 Task: Change page margins to "custom numbers bottom 1.447".
Action: Mouse moved to (82, 138)
Screenshot: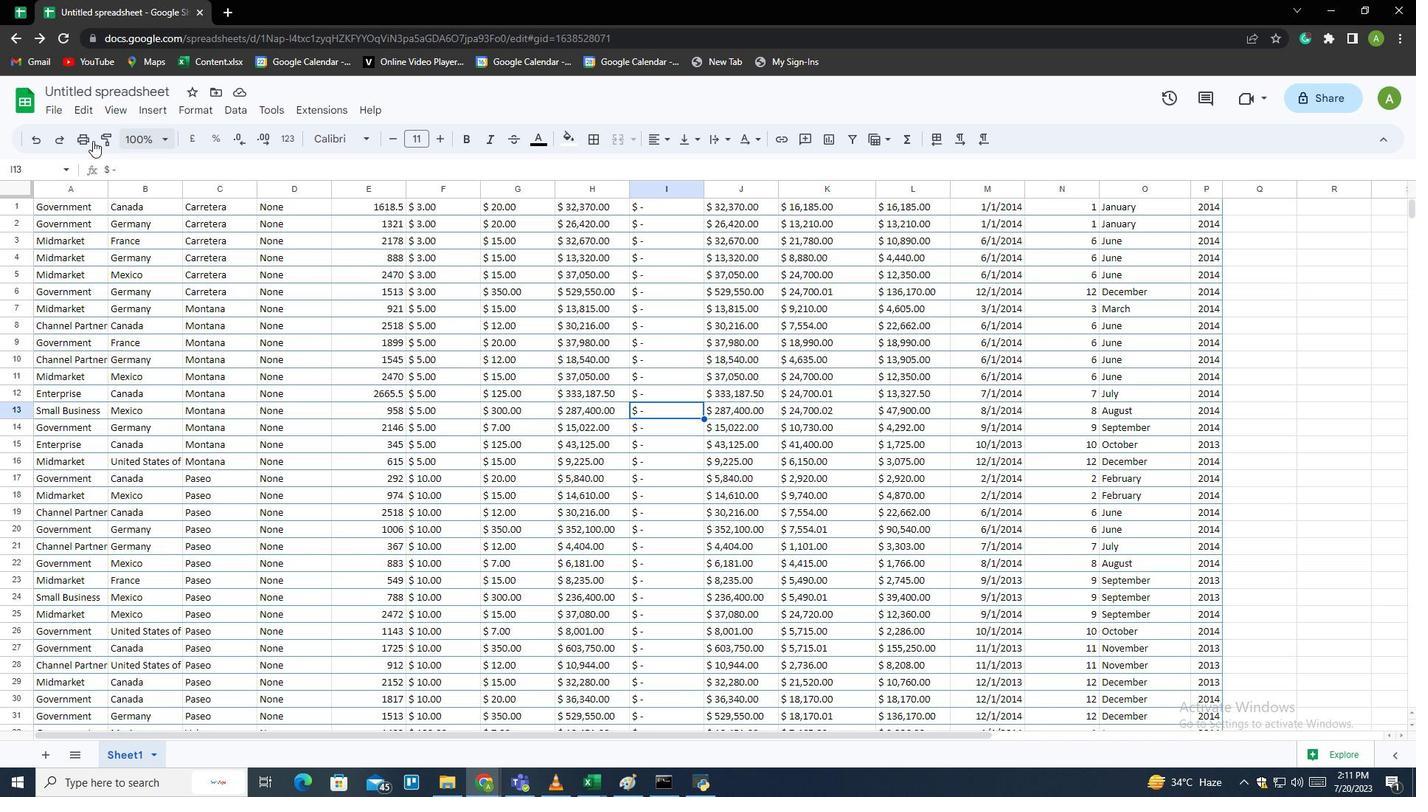 
Action: Mouse pressed left at (82, 138)
Screenshot: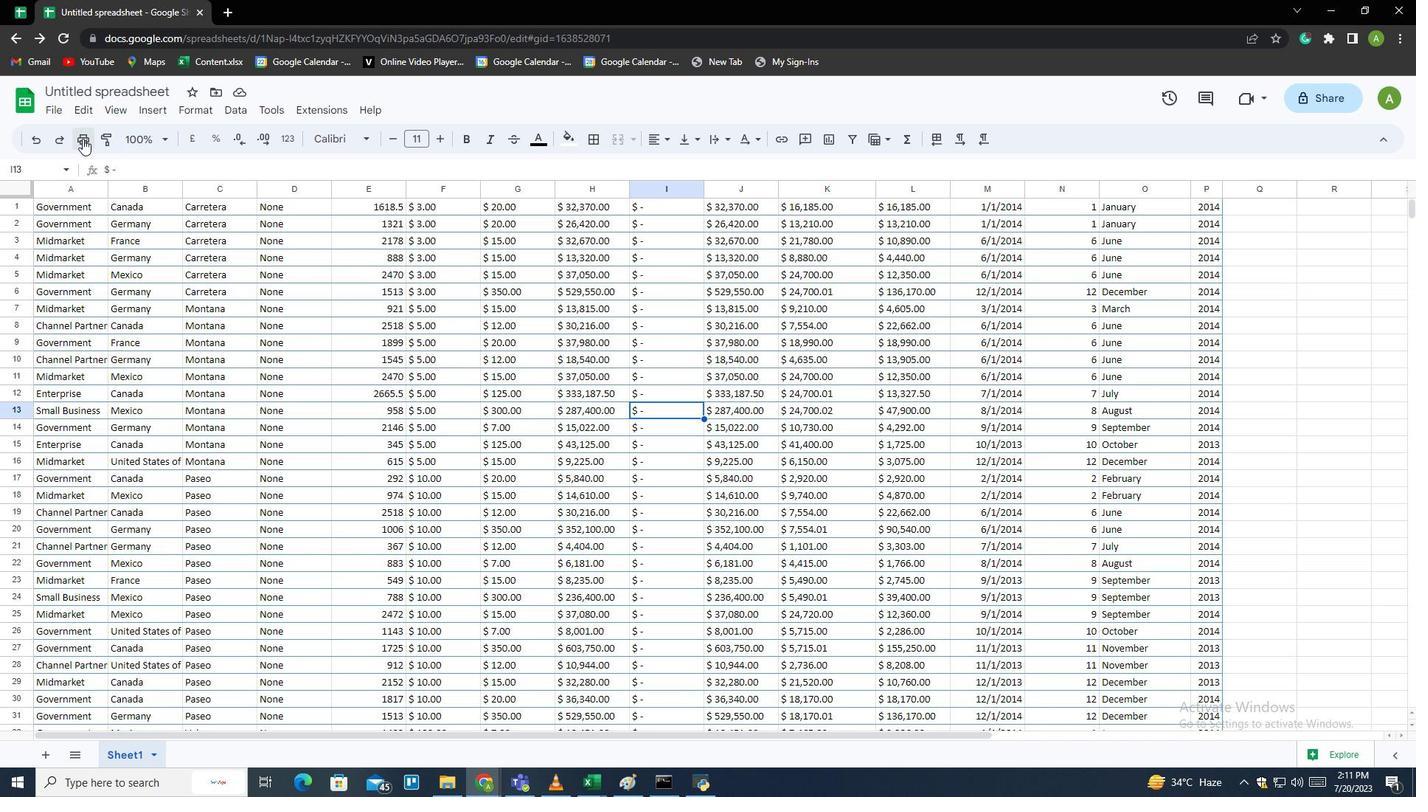 
Action: Mouse moved to (1230, 414)
Screenshot: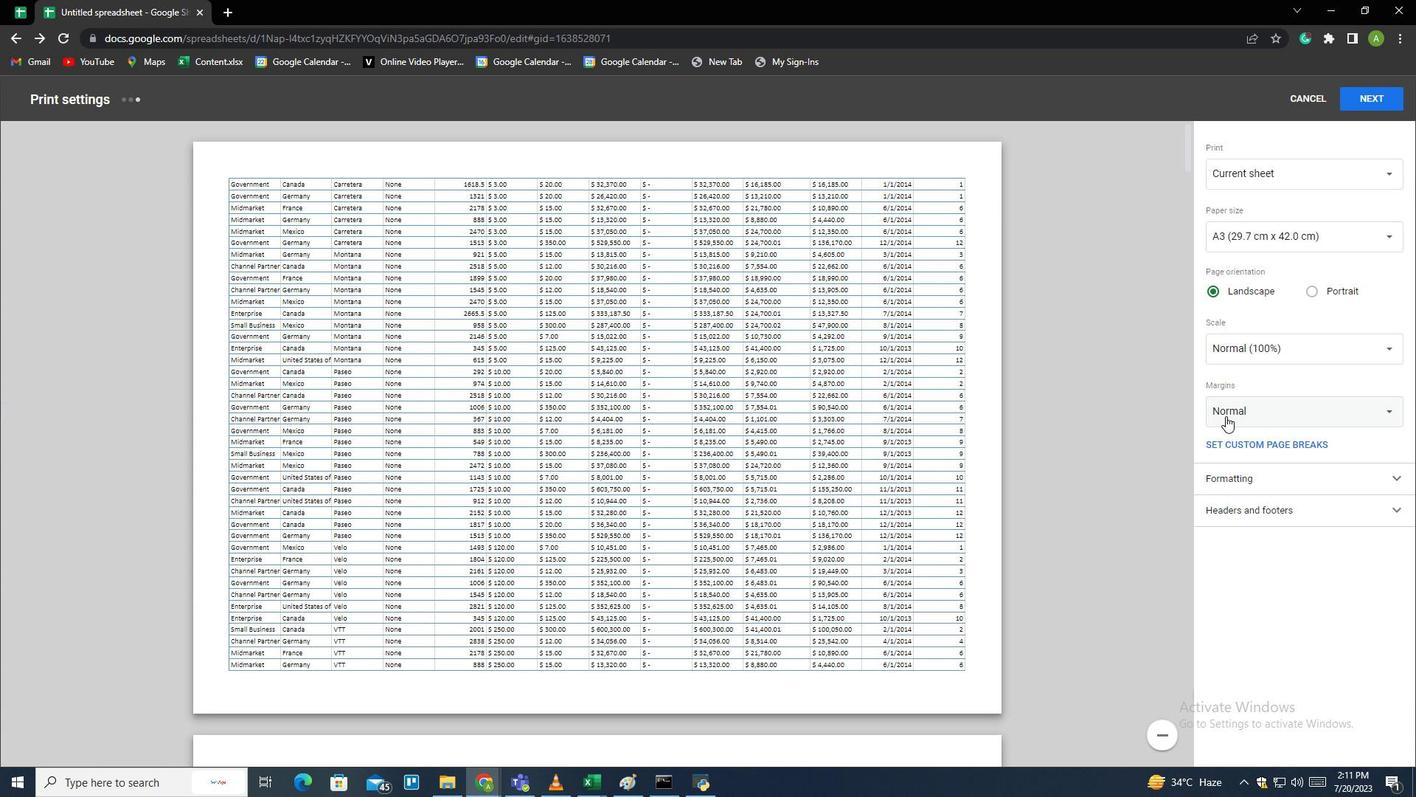 
Action: Mouse pressed left at (1230, 414)
Screenshot: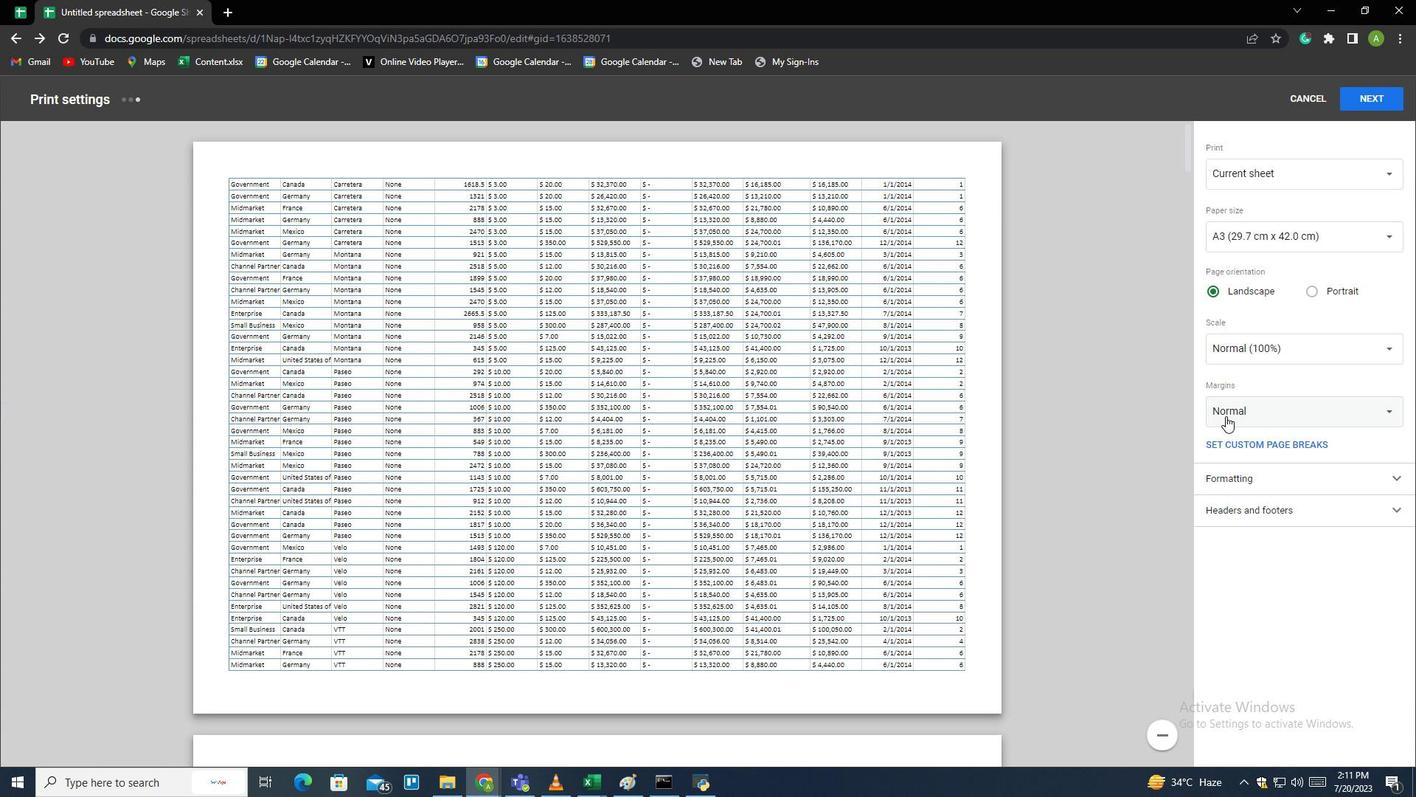 
Action: Mouse moved to (1249, 489)
Screenshot: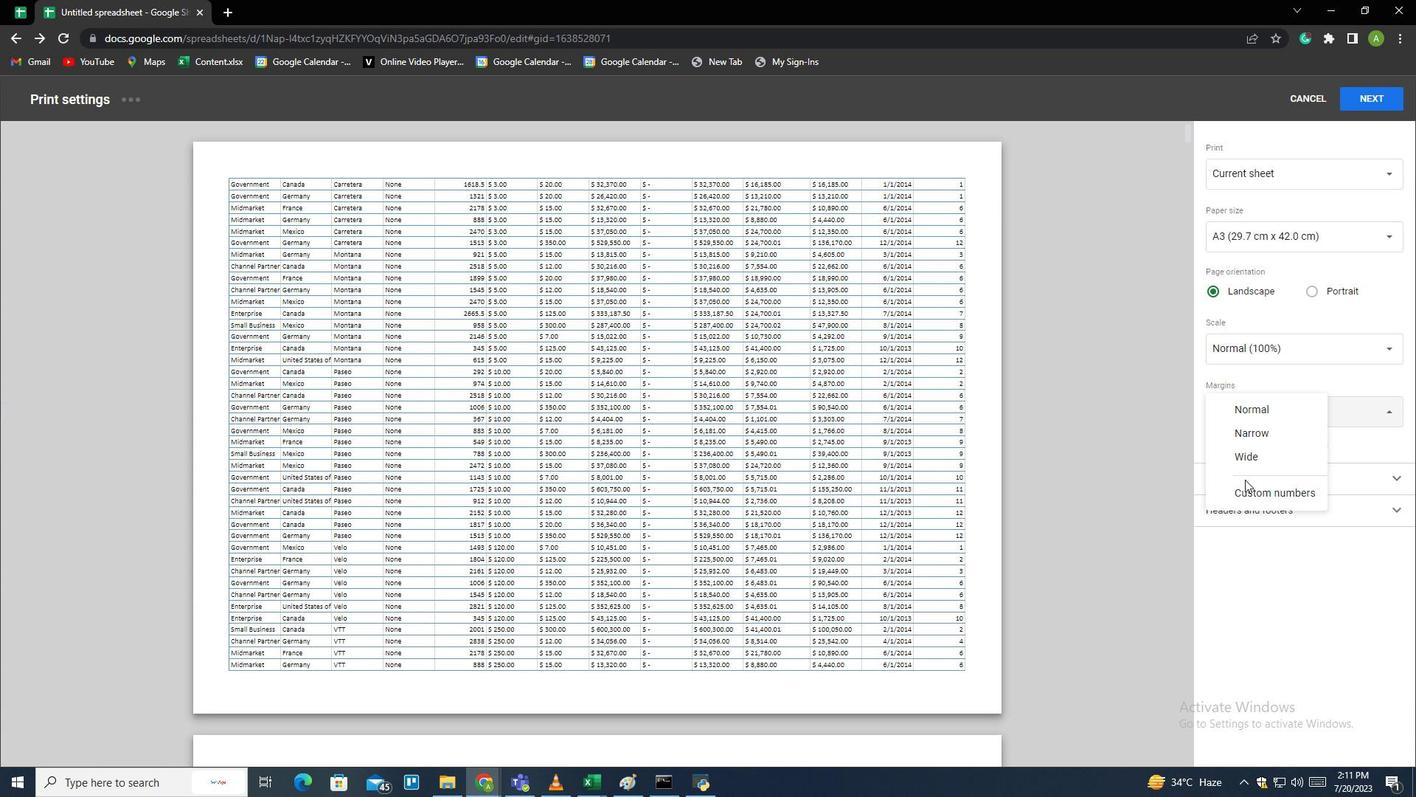 
Action: Mouse pressed left at (1249, 489)
Screenshot: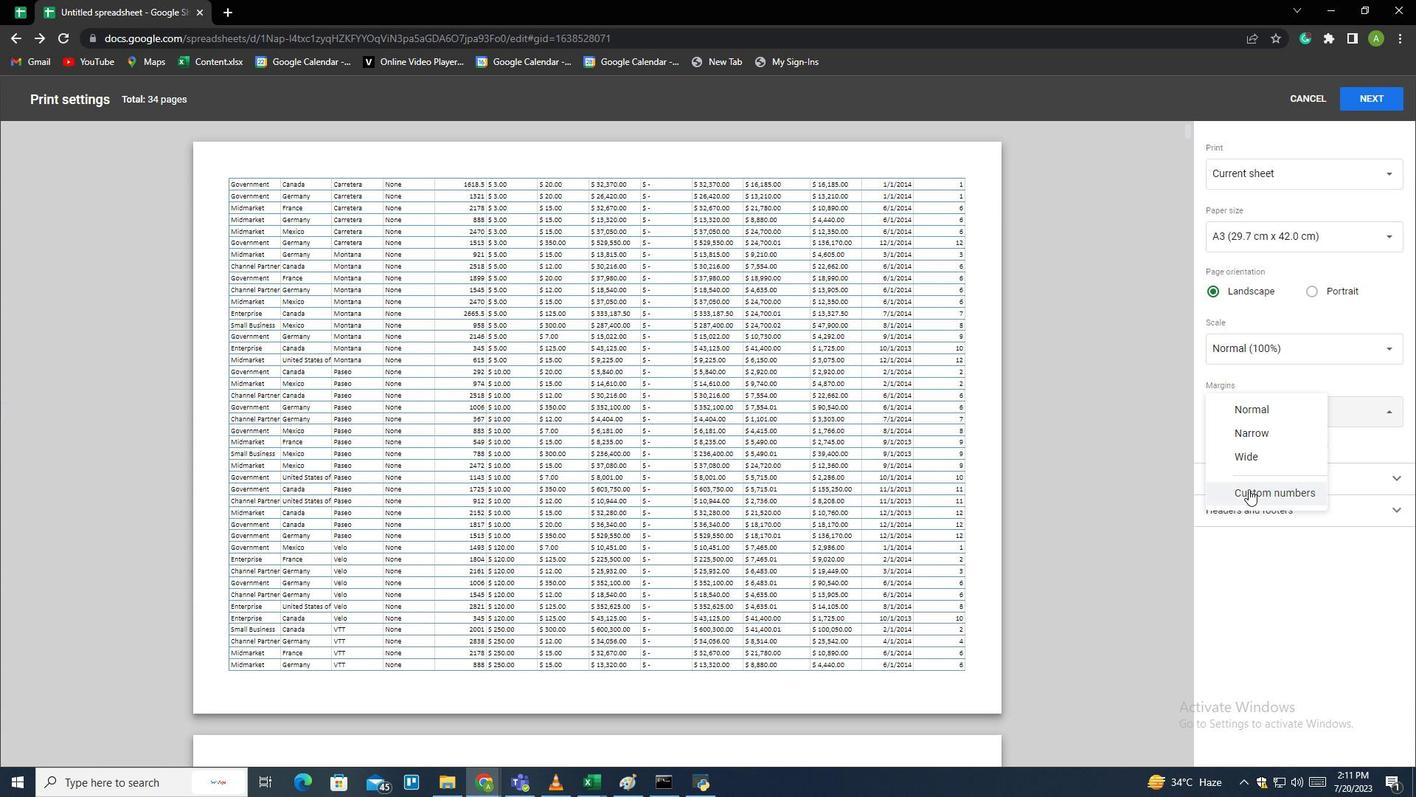 
Action: Mouse moved to (596, 661)
Screenshot: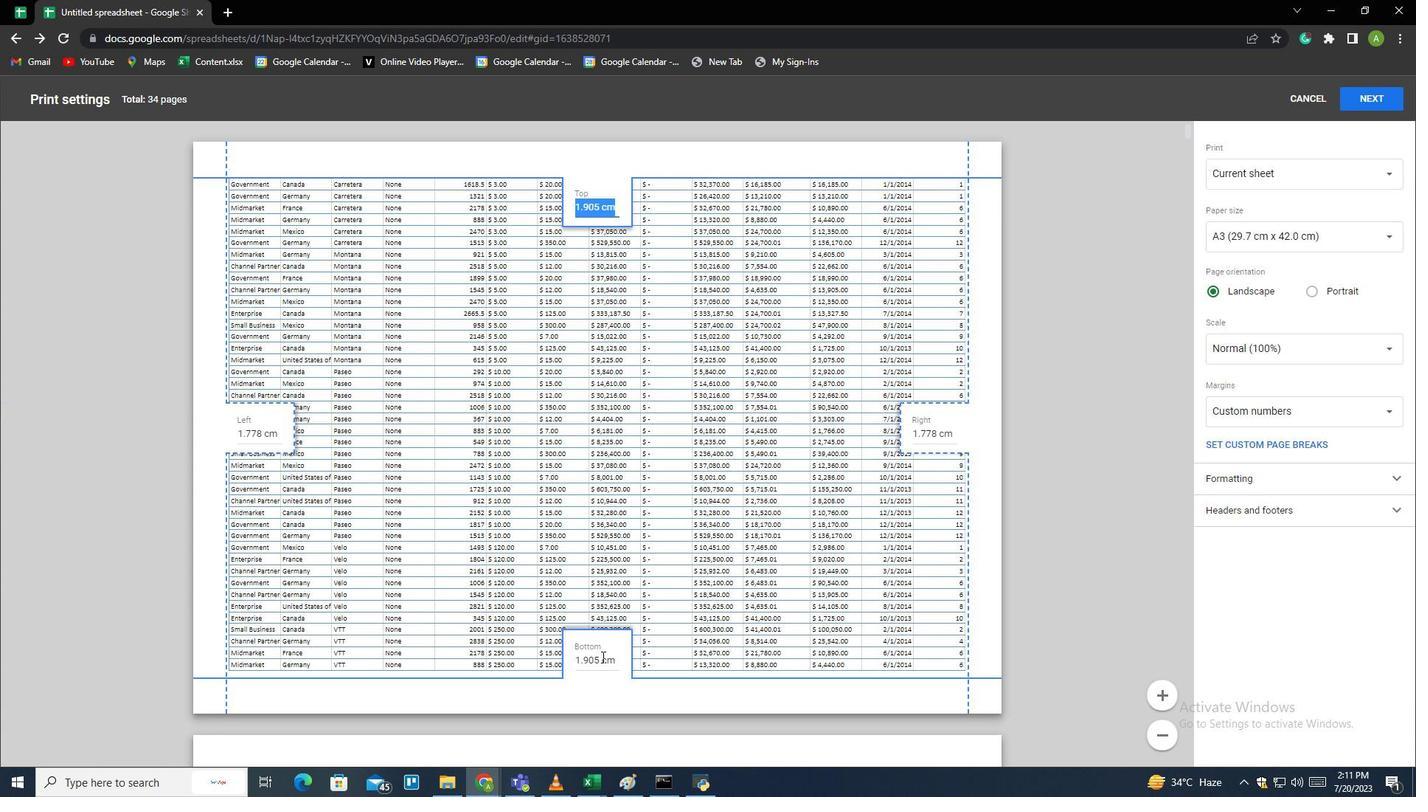 
Action: Mouse pressed left at (596, 661)
Screenshot: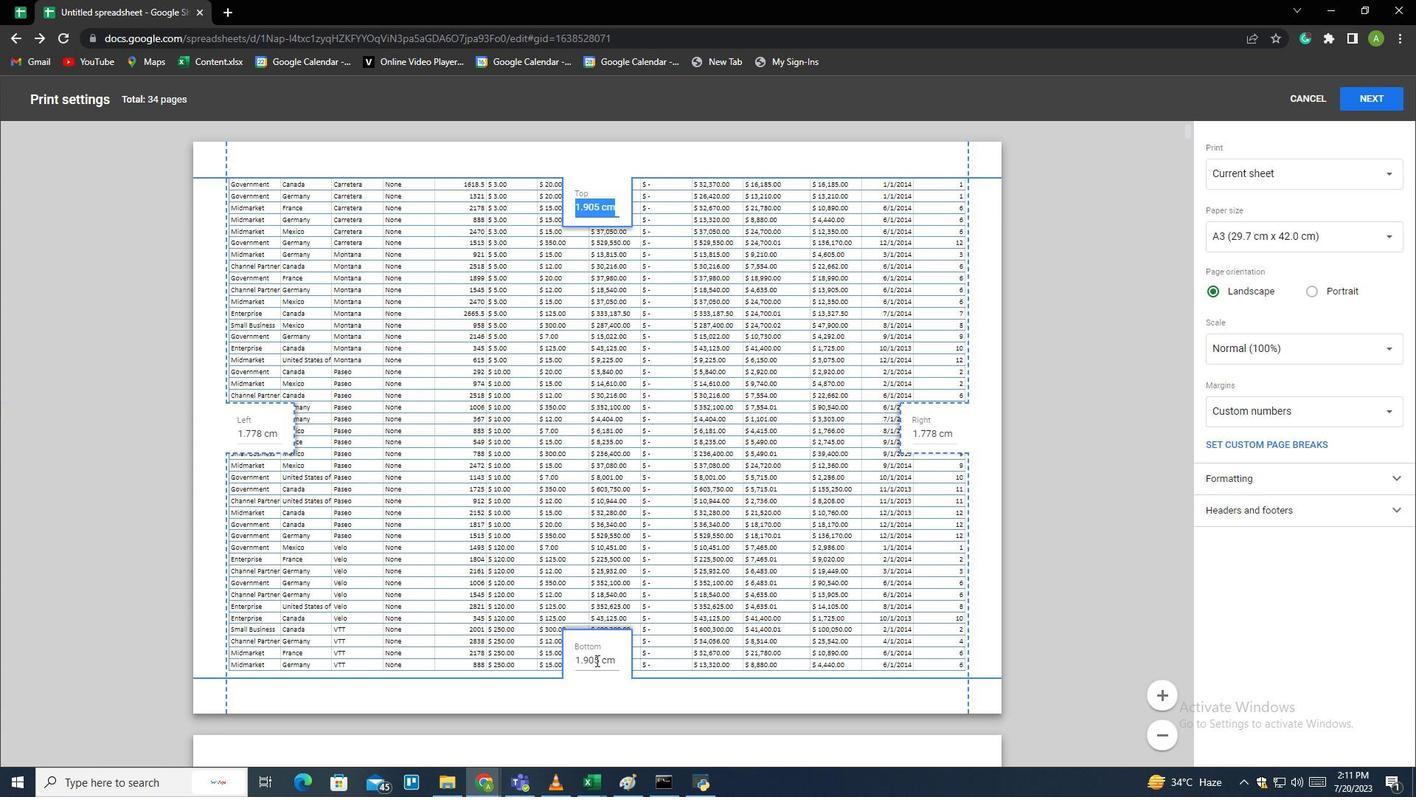 
Action: Key pressed 1.447<Key.enter>
Screenshot: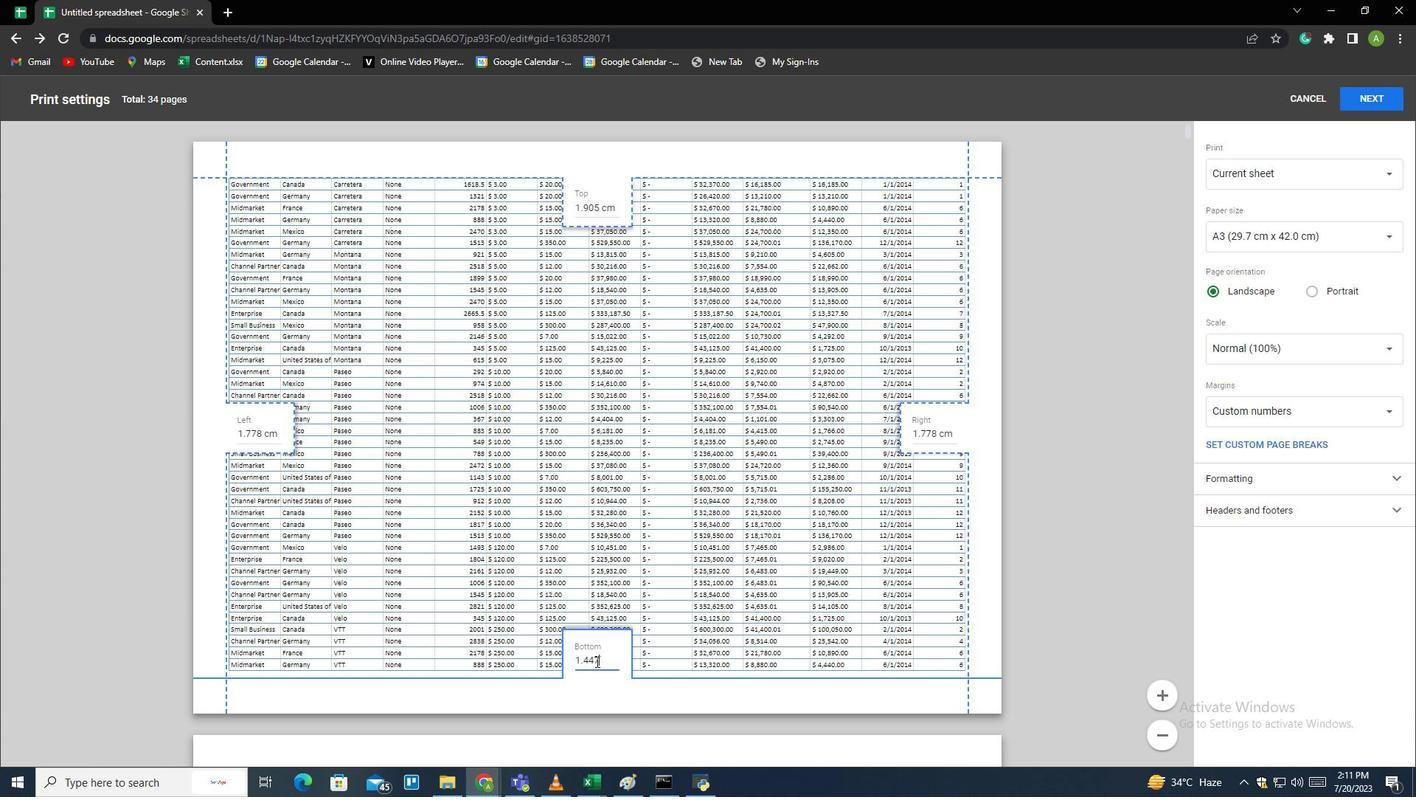 
